 Task: In the  document Empathy.rtf Add page color 'Gold'Gold . Insert watermark . Insert watermark  ITC Apply Font Style in watermark Georgia; font size  113 and place the watermark  Horizontally
Action: Mouse moved to (34, 55)
Screenshot: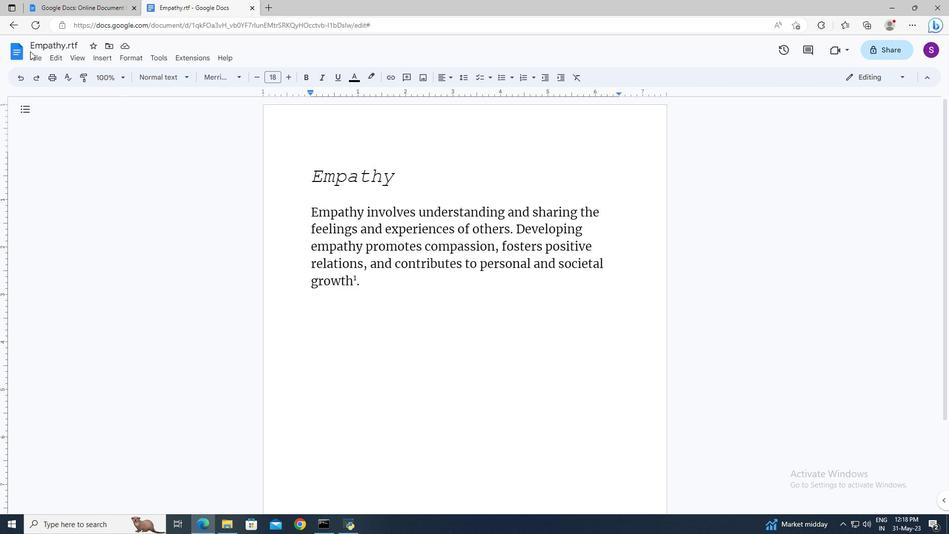 
Action: Mouse pressed left at (34, 55)
Screenshot: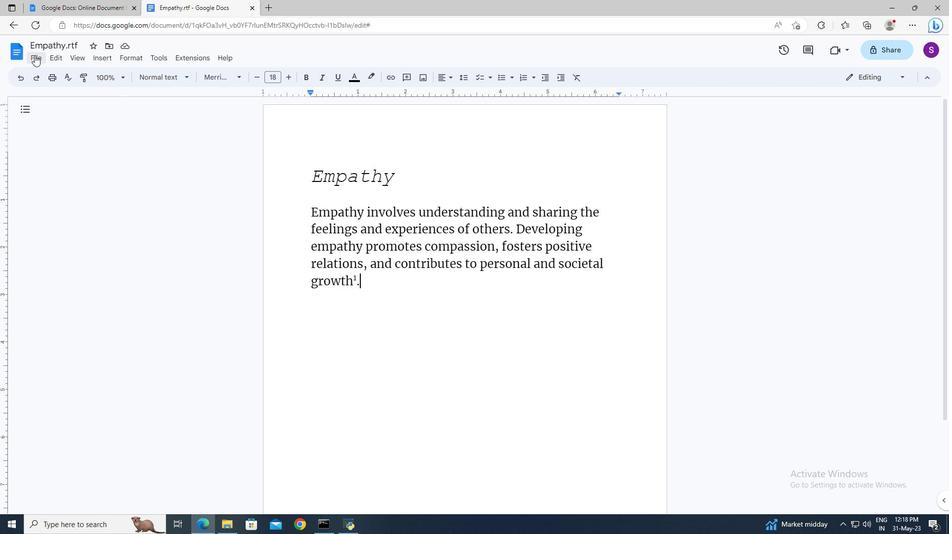 
Action: Mouse moved to (70, 328)
Screenshot: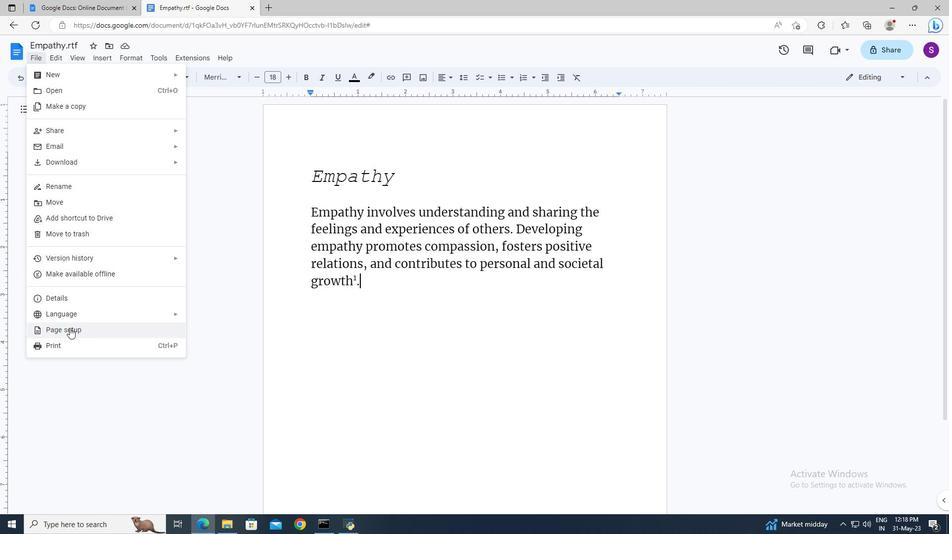 
Action: Mouse pressed left at (70, 328)
Screenshot: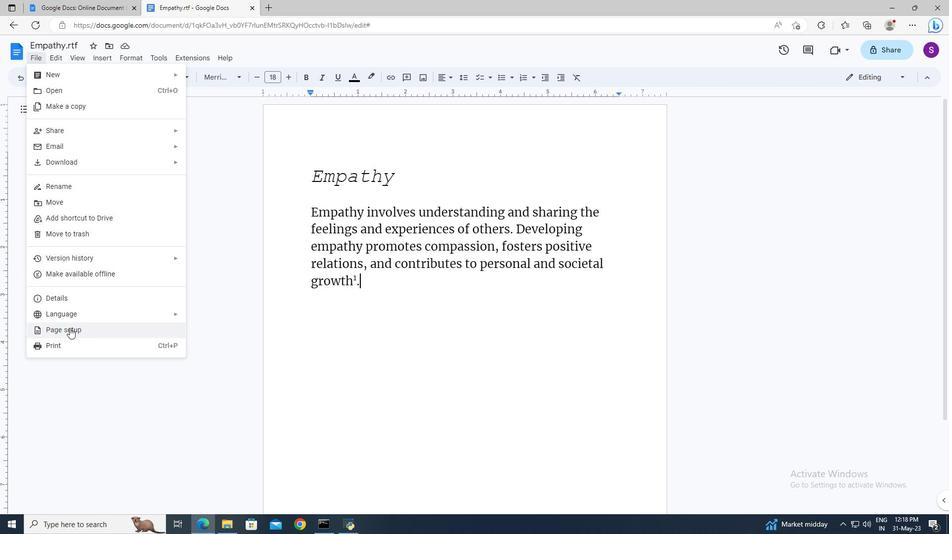 
Action: Mouse moved to (398, 336)
Screenshot: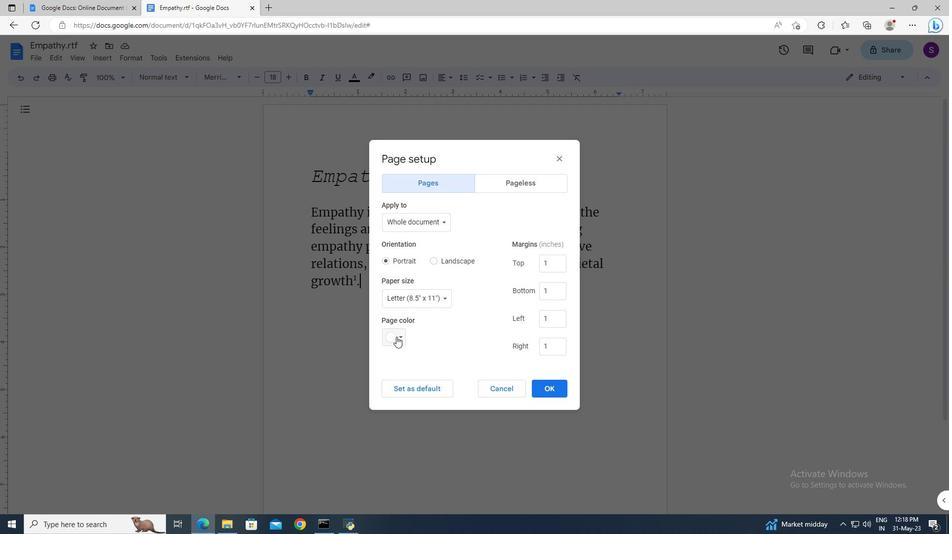 
Action: Mouse pressed left at (398, 336)
Screenshot: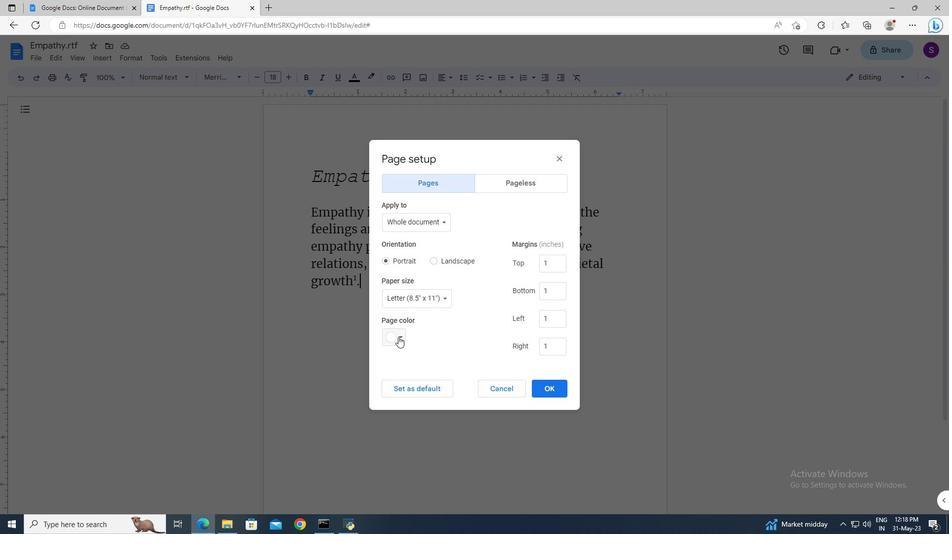 
Action: Mouse moved to (427, 421)
Screenshot: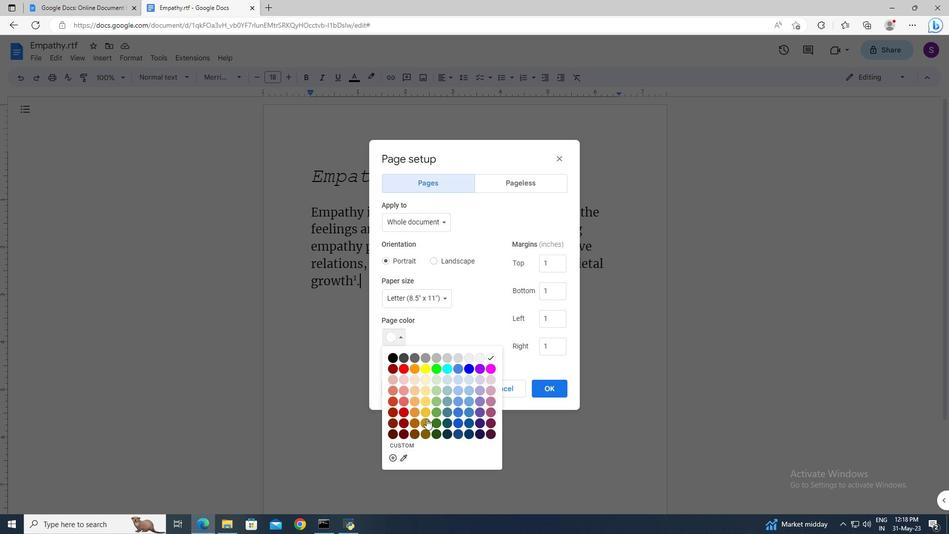
Action: Mouse pressed left at (427, 421)
Screenshot: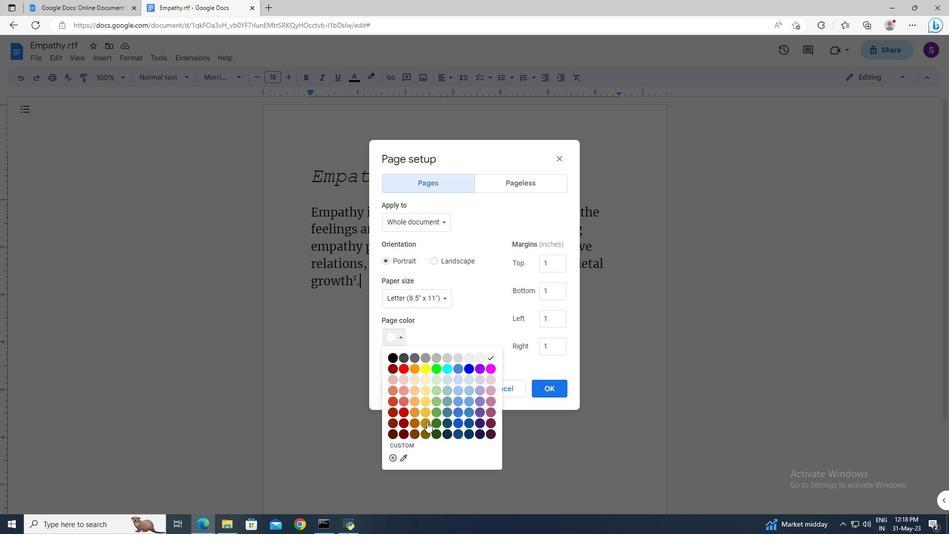 
Action: Mouse moved to (542, 390)
Screenshot: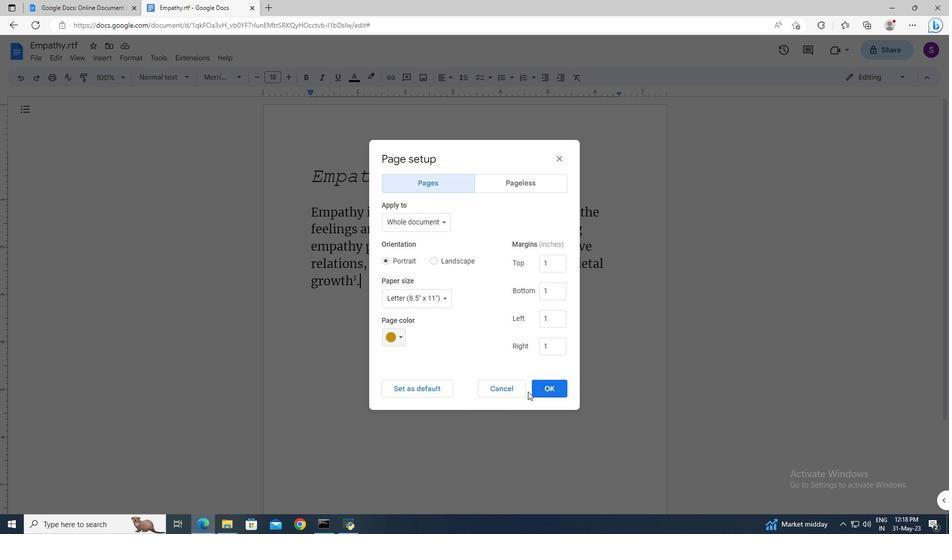 
Action: Mouse pressed left at (542, 390)
Screenshot: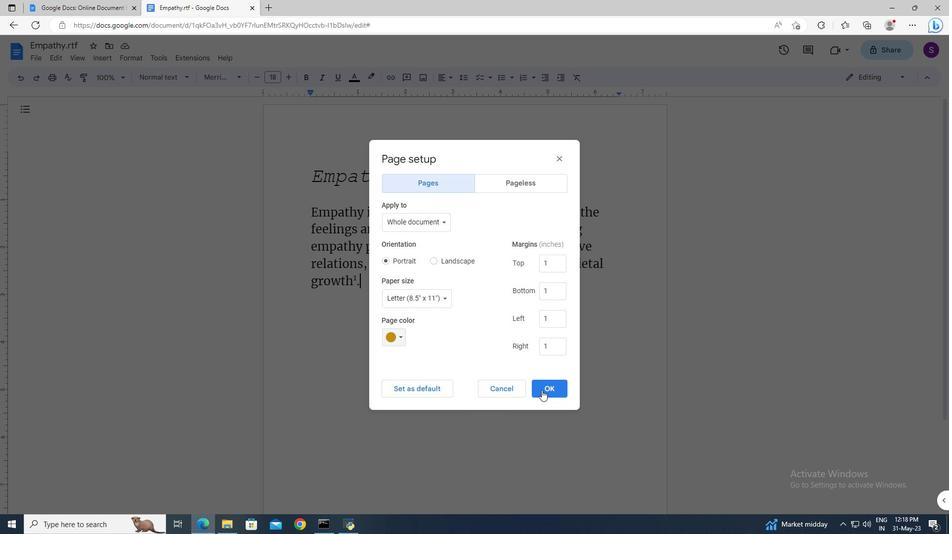 
Action: Mouse moved to (112, 58)
Screenshot: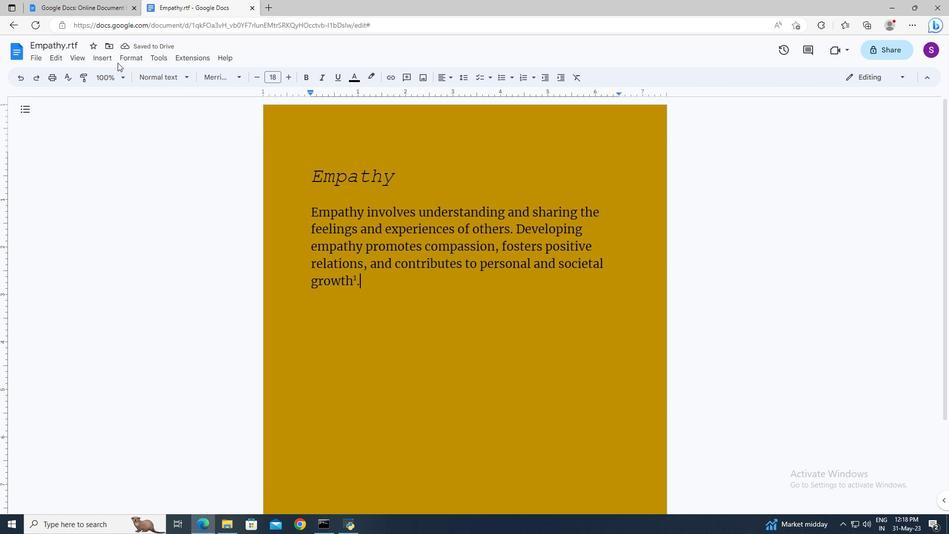 
Action: Mouse pressed left at (112, 58)
Screenshot: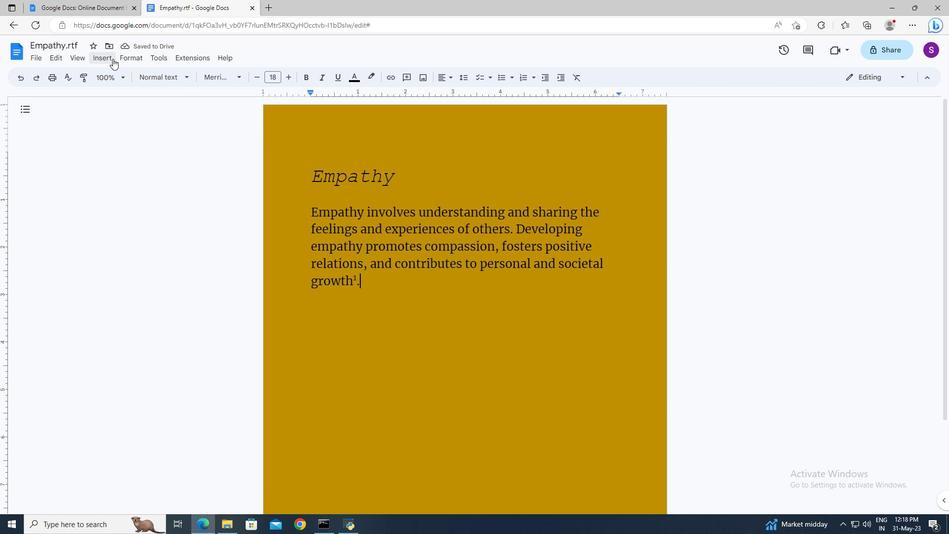 
Action: Mouse moved to (136, 285)
Screenshot: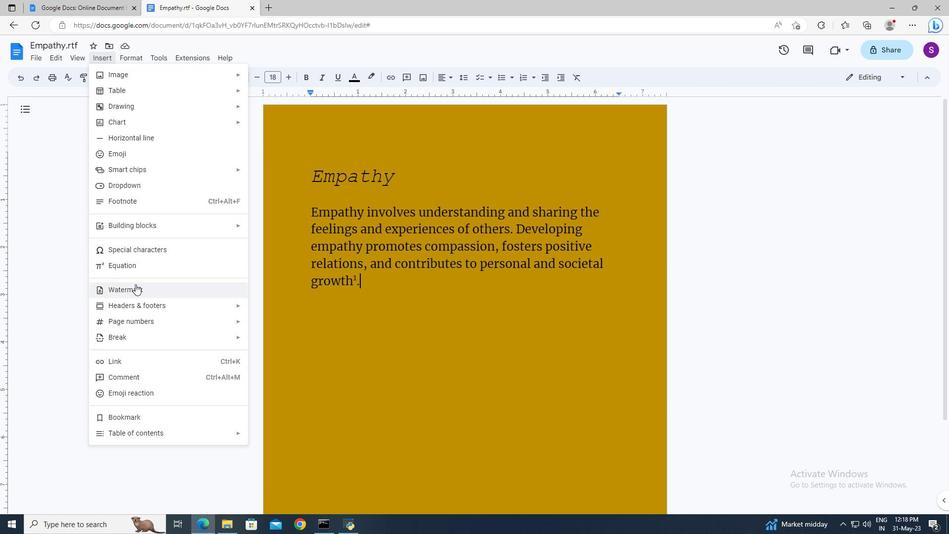 
Action: Mouse pressed left at (136, 285)
Screenshot: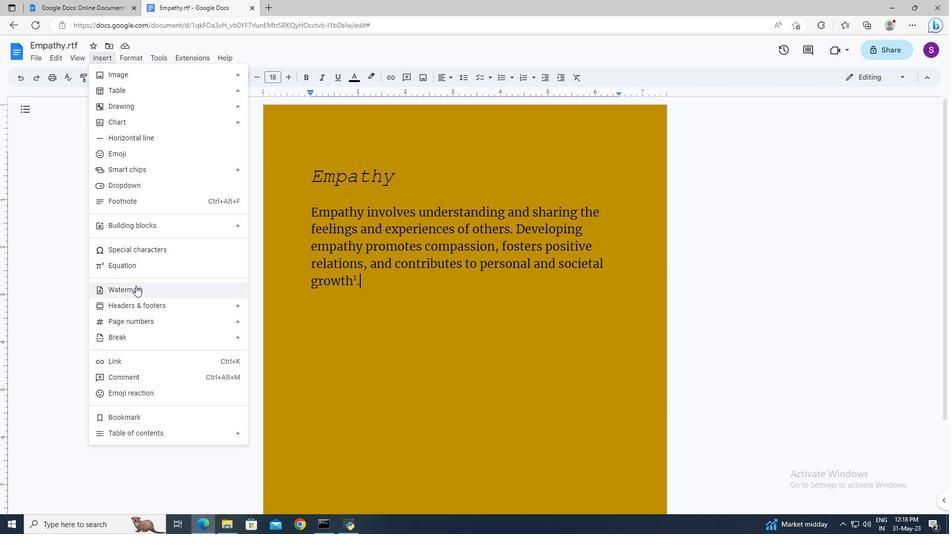 
Action: Mouse moved to (898, 106)
Screenshot: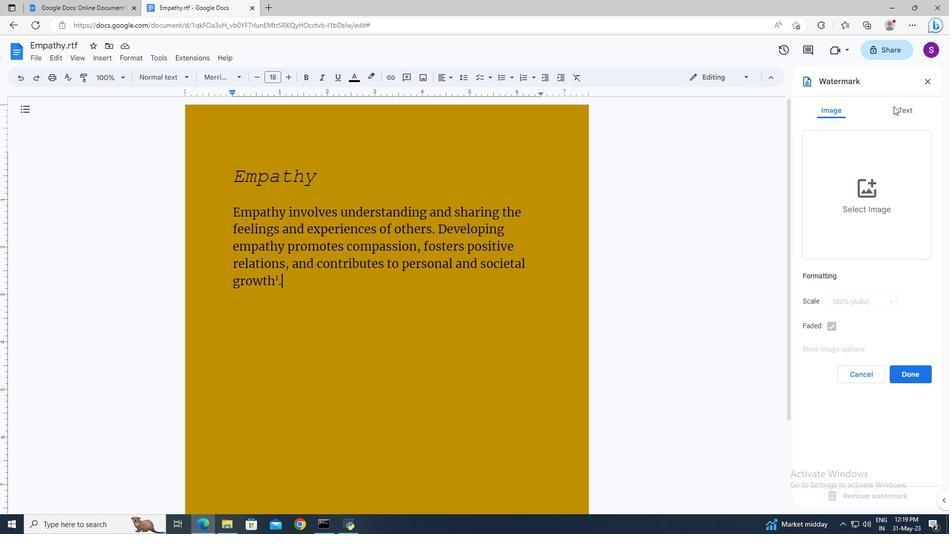 
Action: Mouse pressed left at (898, 106)
Screenshot: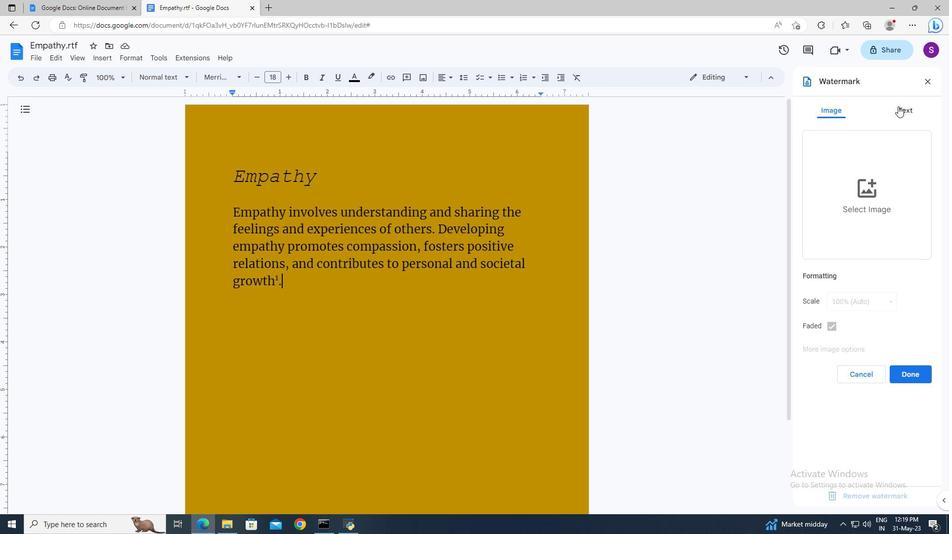 
Action: Mouse moved to (861, 143)
Screenshot: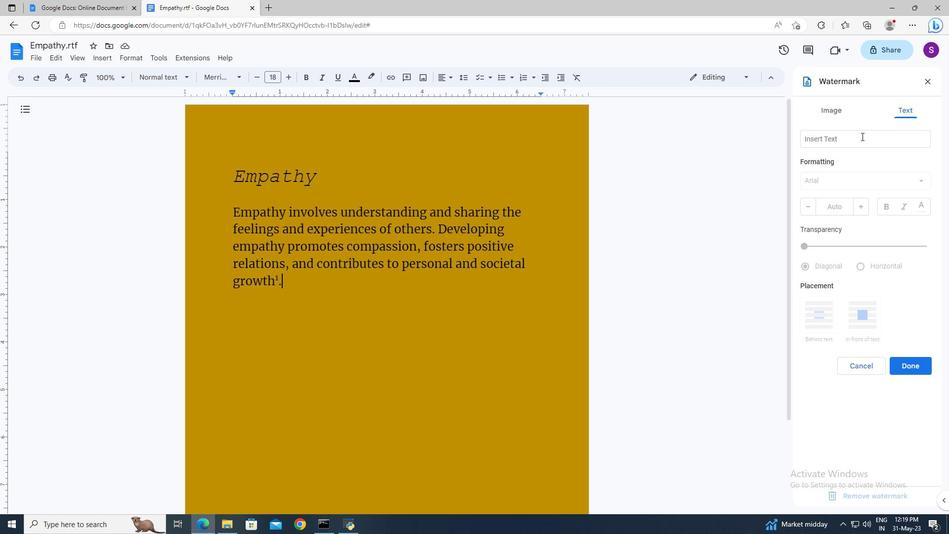 
Action: Mouse pressed left at (861, 143)
Screenshot: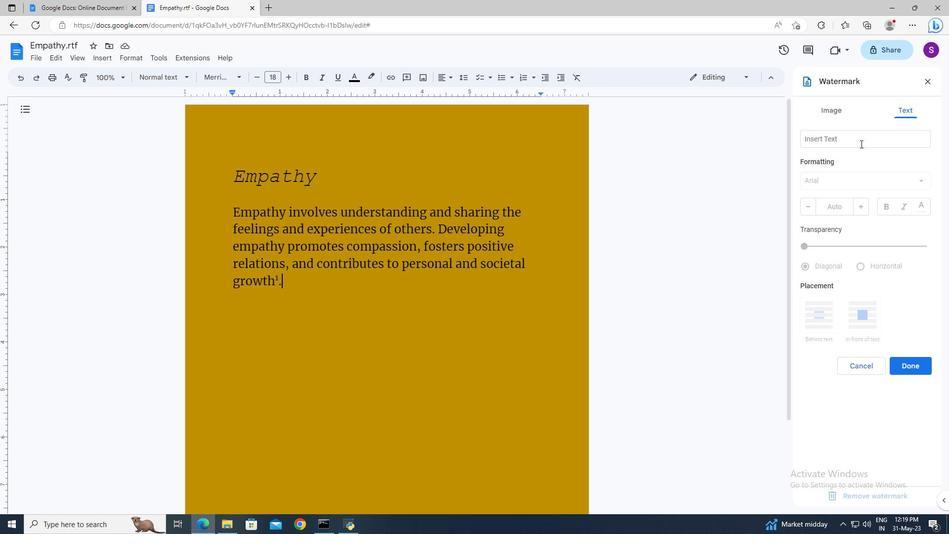 
Action: Key pressed <Key.shift>ITC<Key.enter>
Screenshot: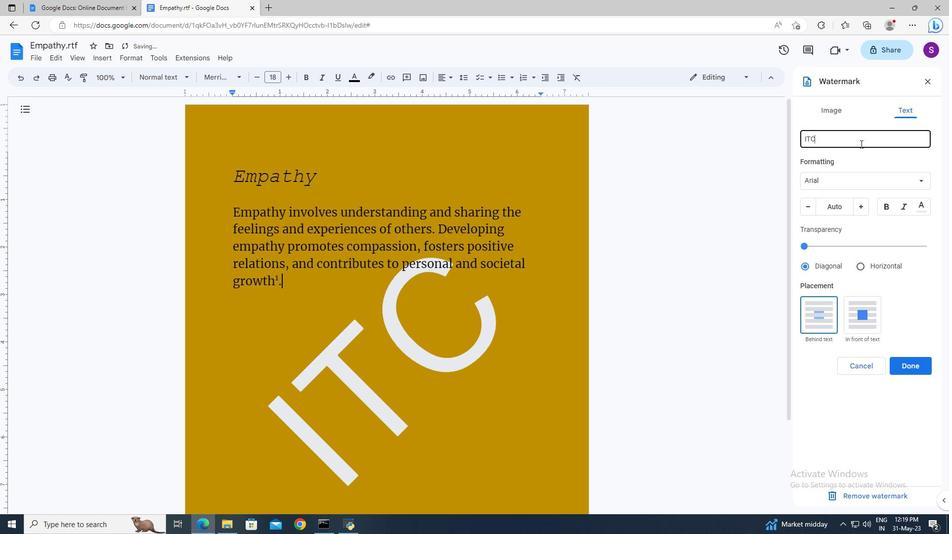 
Action: Mouse moved to (869, 178)
Screenshot: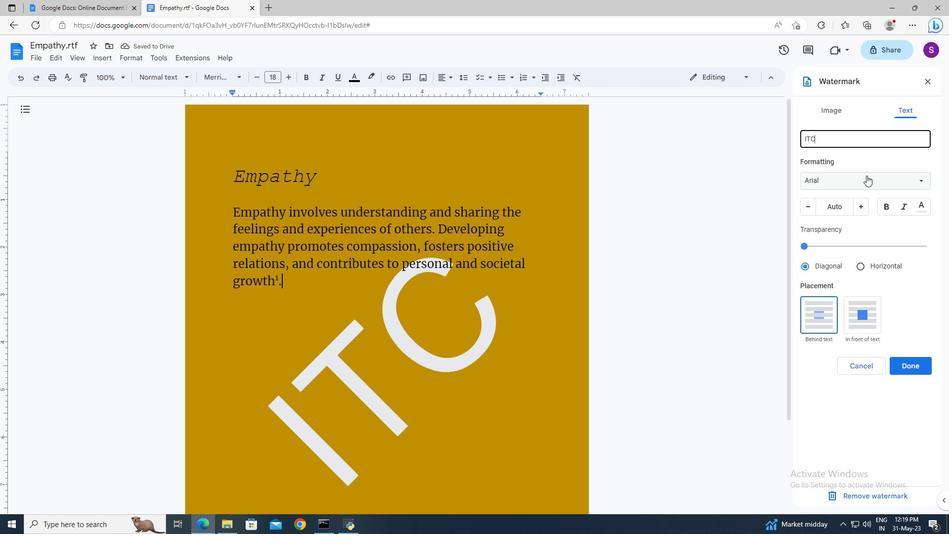 
Action: Mouse pressed left at (869, 178)
Screenshot: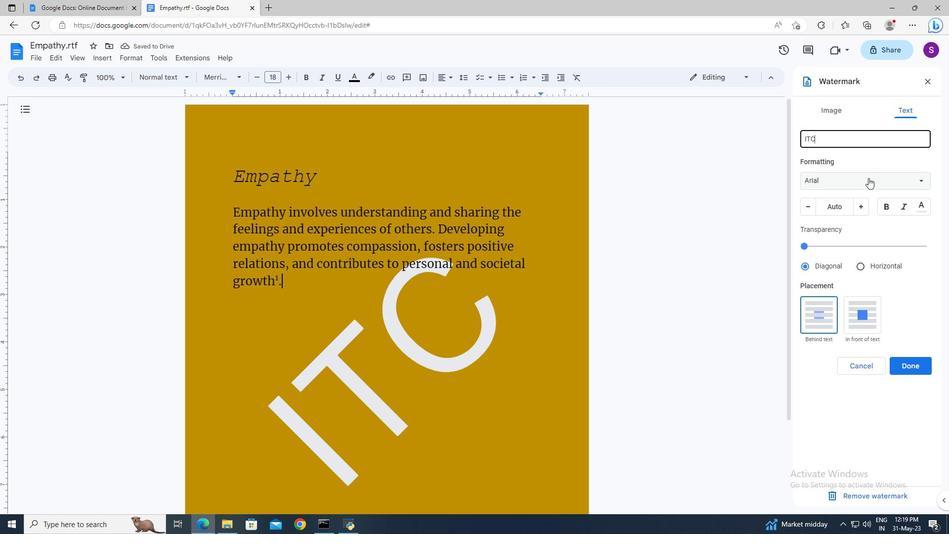 
Action: Mouse moved to (832, 467)
Screenshot: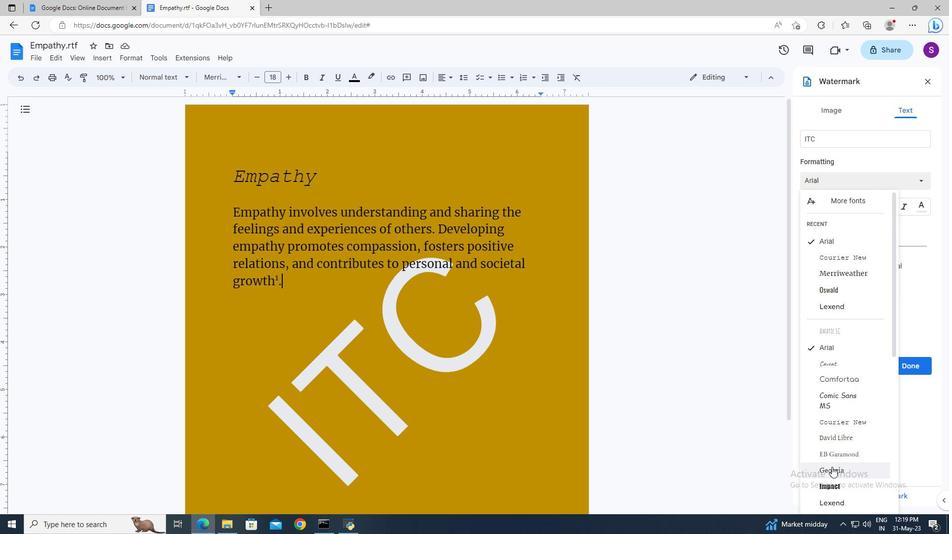 
Action: Mouse pressed left at (832, 467)
Screenshot: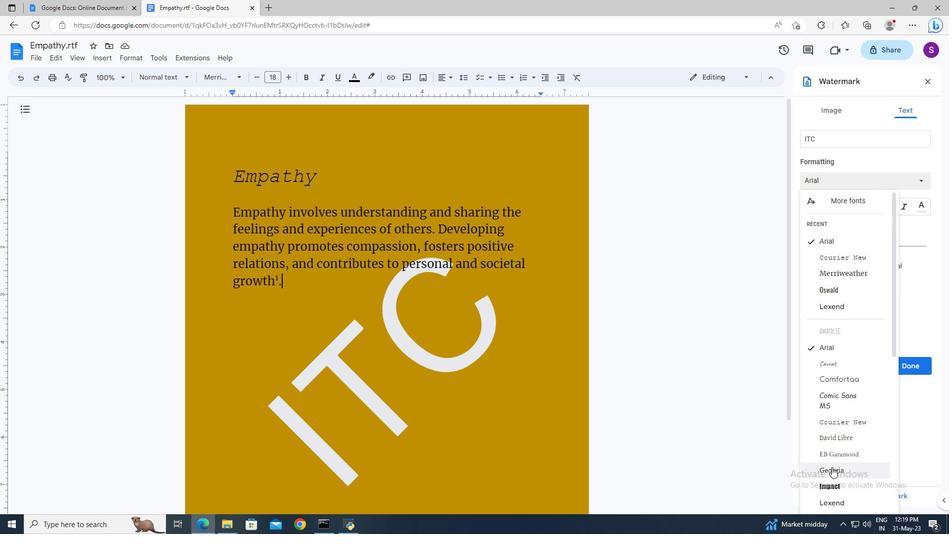 
Action: Mouse moved to (838, 211)
Screenshot: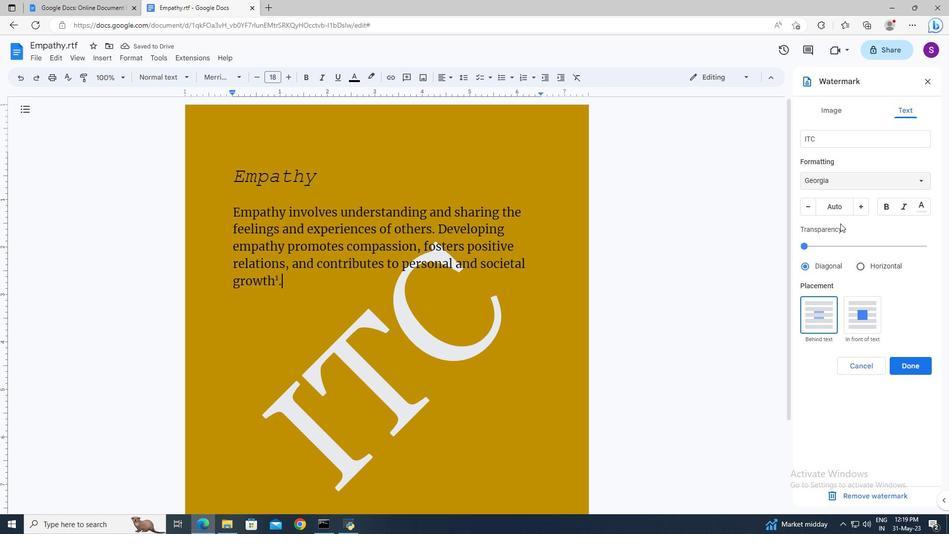 
Action: Mouse pressed left at (838, 211)
Screenshot: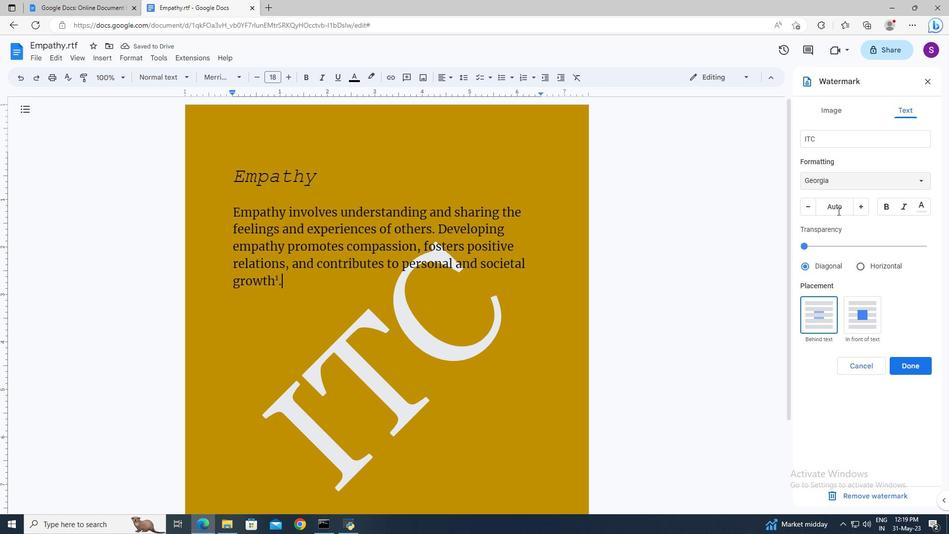 
Action: Key pressed 113<Key.enter>
Screenshot: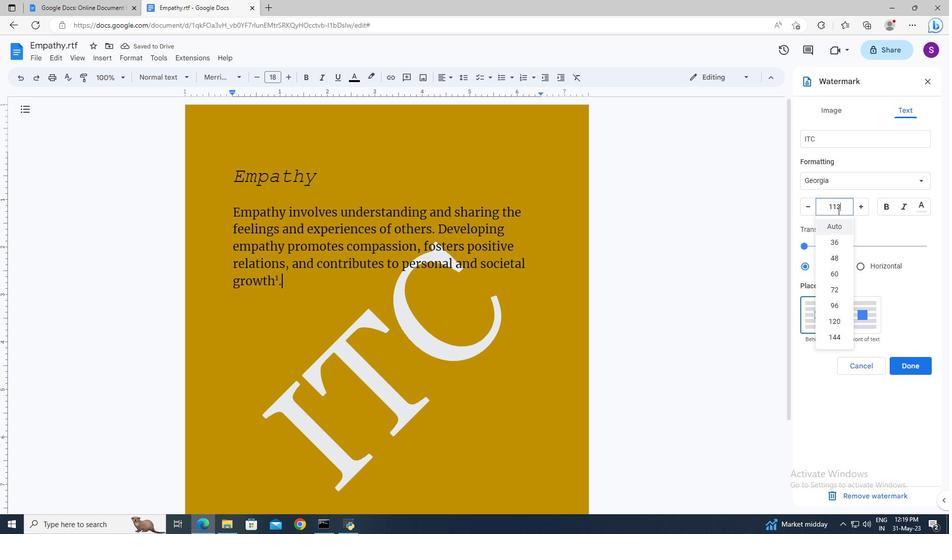 
Action: Mouse moved to (861, 267)
Screenshot: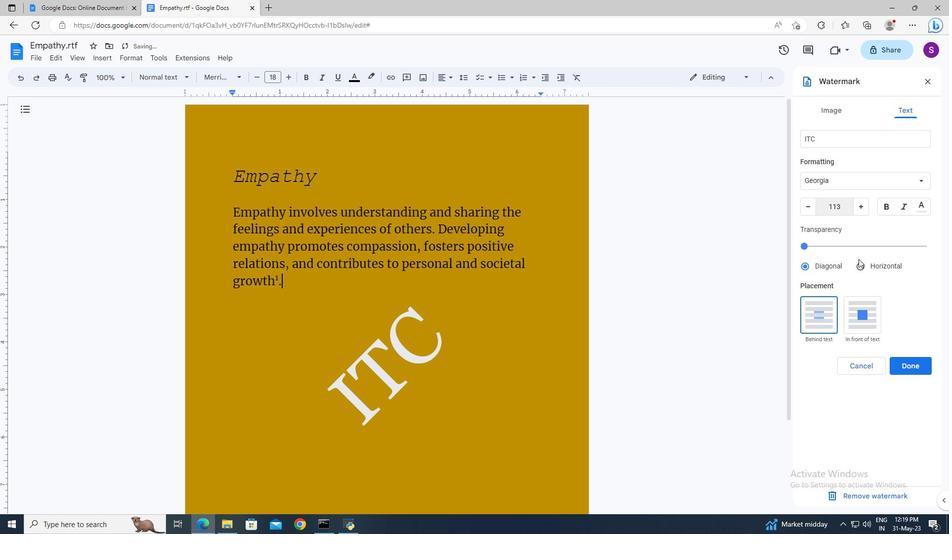 
Action: Mouse pressed left at (861, 267)
Screenshot: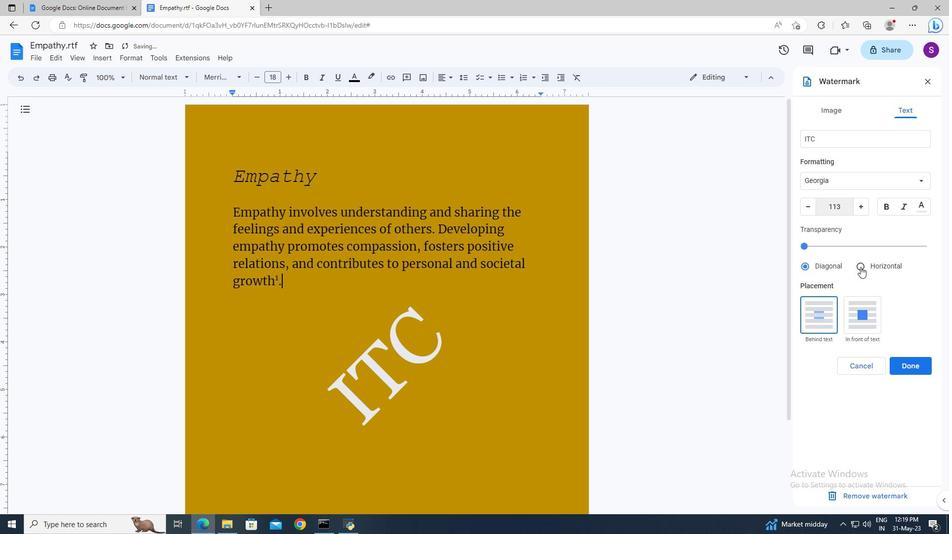 
Action: Mouse moved to (921, 364)
Screenshot: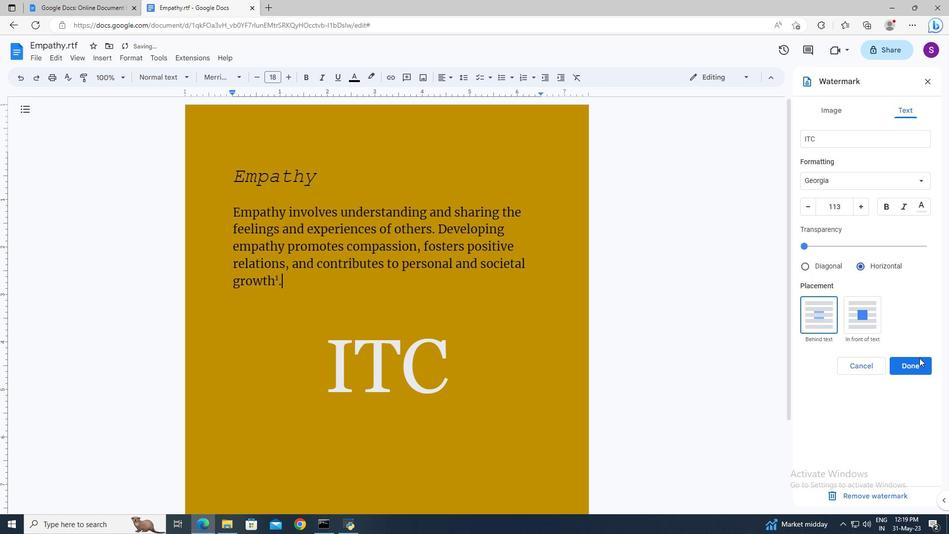 
Action: Mouse pressed left at (921, 364)
Screenshot: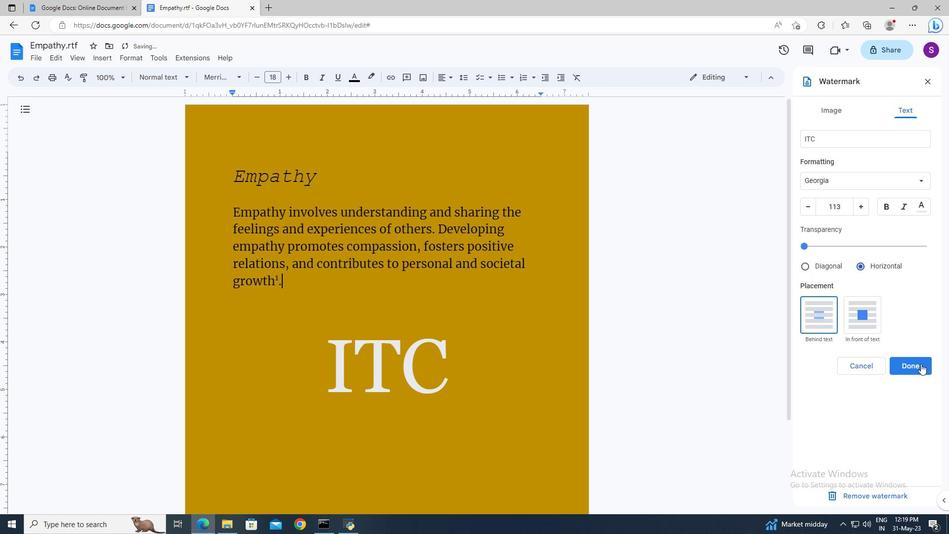 
